 Task: Add Good Foods Feta Cucumber Dip to the cart.
Action: Mouse moved to (979, 305)
Screenshot: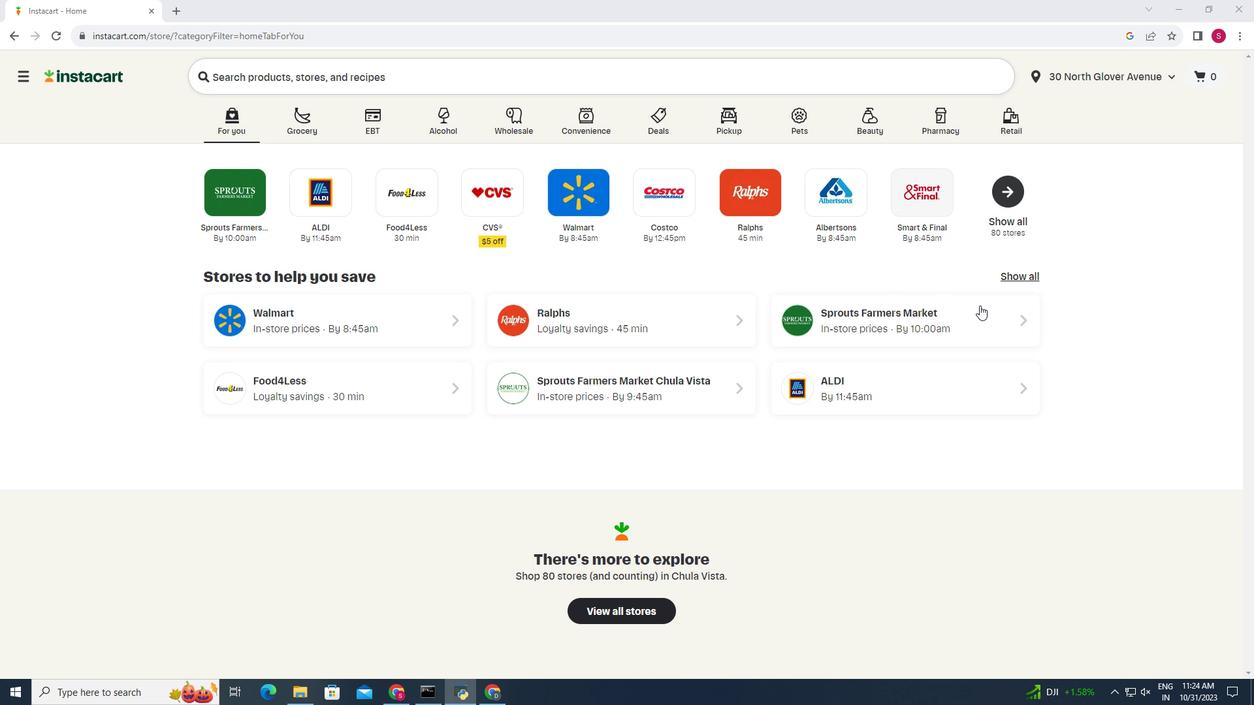 
Action: Mouse pressed left at (979, 305)
Screenshot: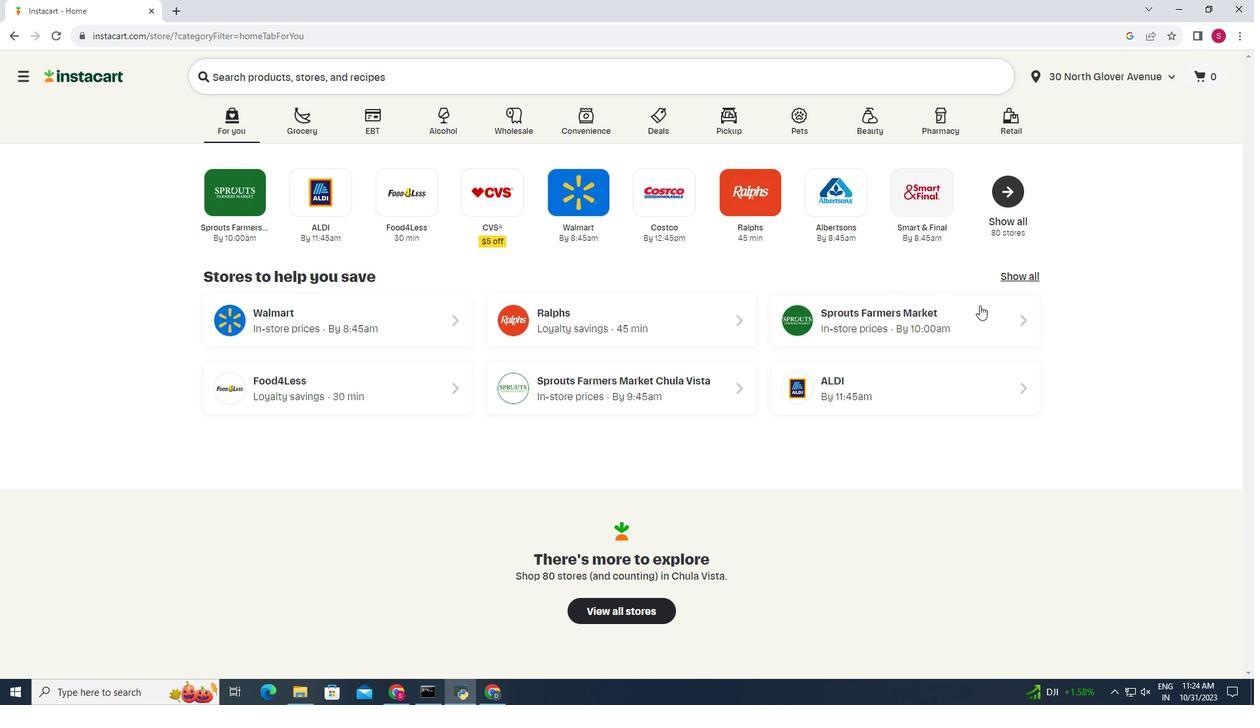 
Action: Mouse moved to (76, 566)
Screenshot: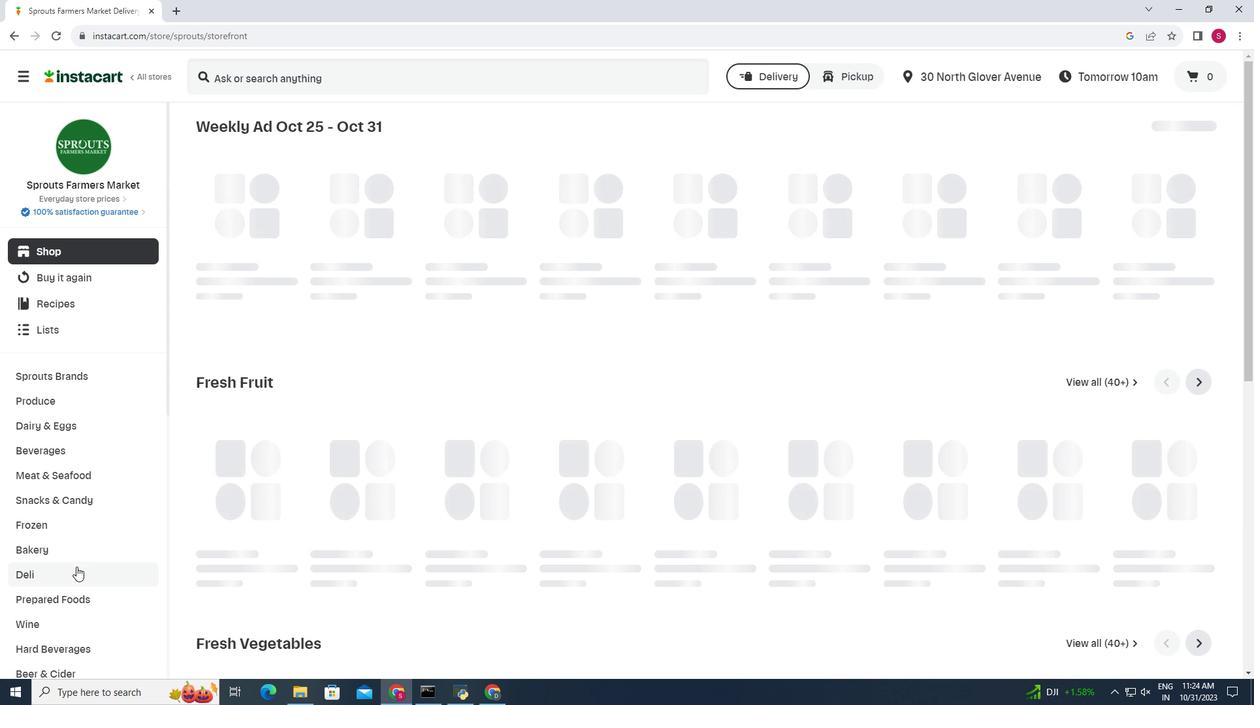 
Action: Mouse pressed left at (76, 566)
Screenshot: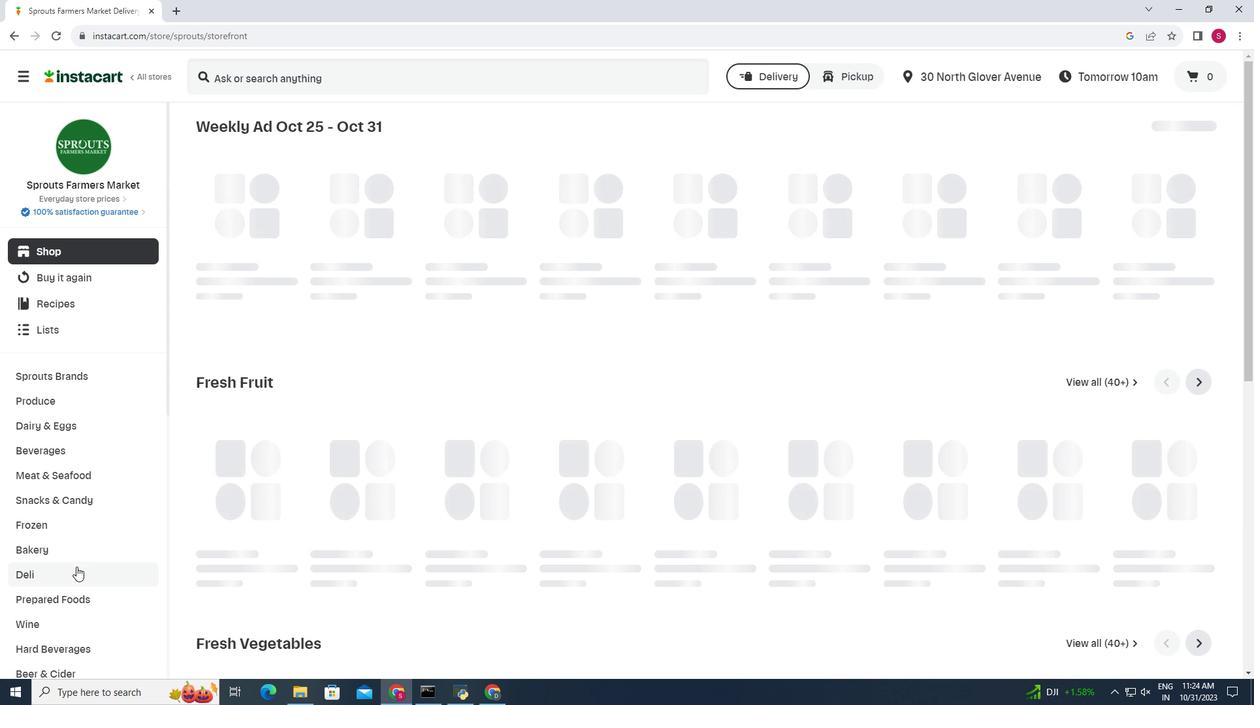 
Action: Mouse moved to (419, 163)
Screenshot: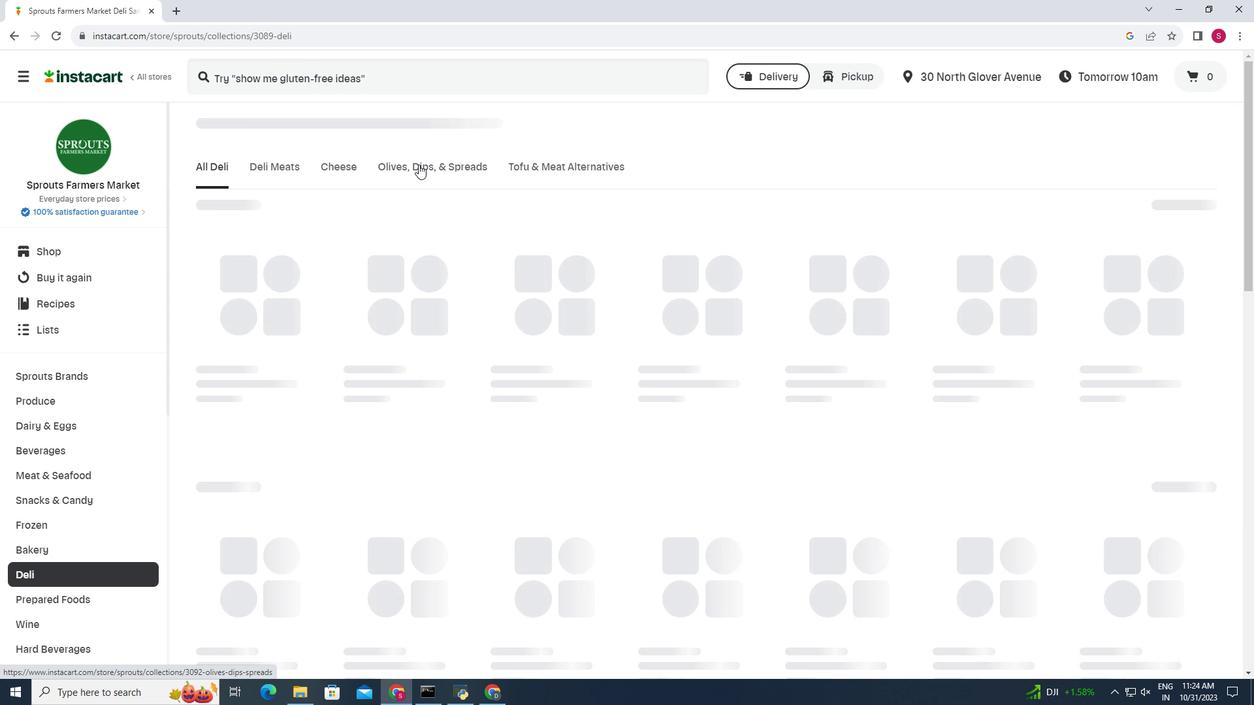 
Action: Mouse pressed left at (419, 163)
Screenshot: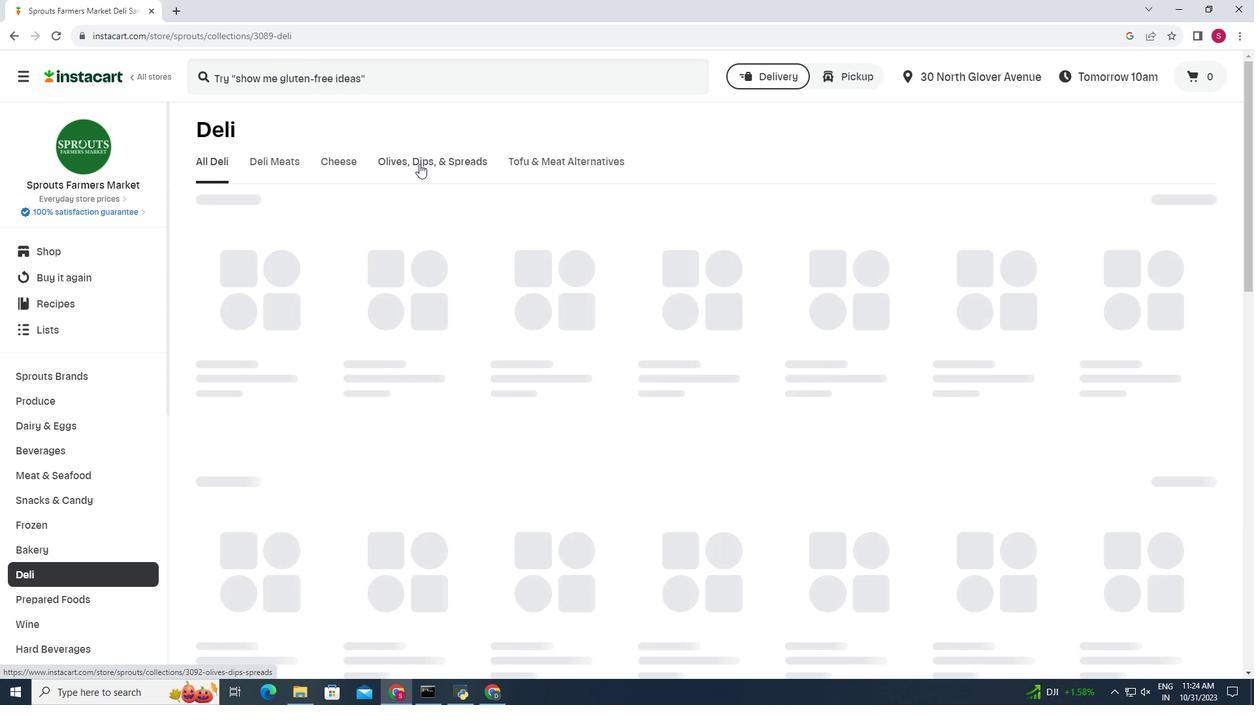 
Action: Mouse moved to (715, 209)
Screenshot: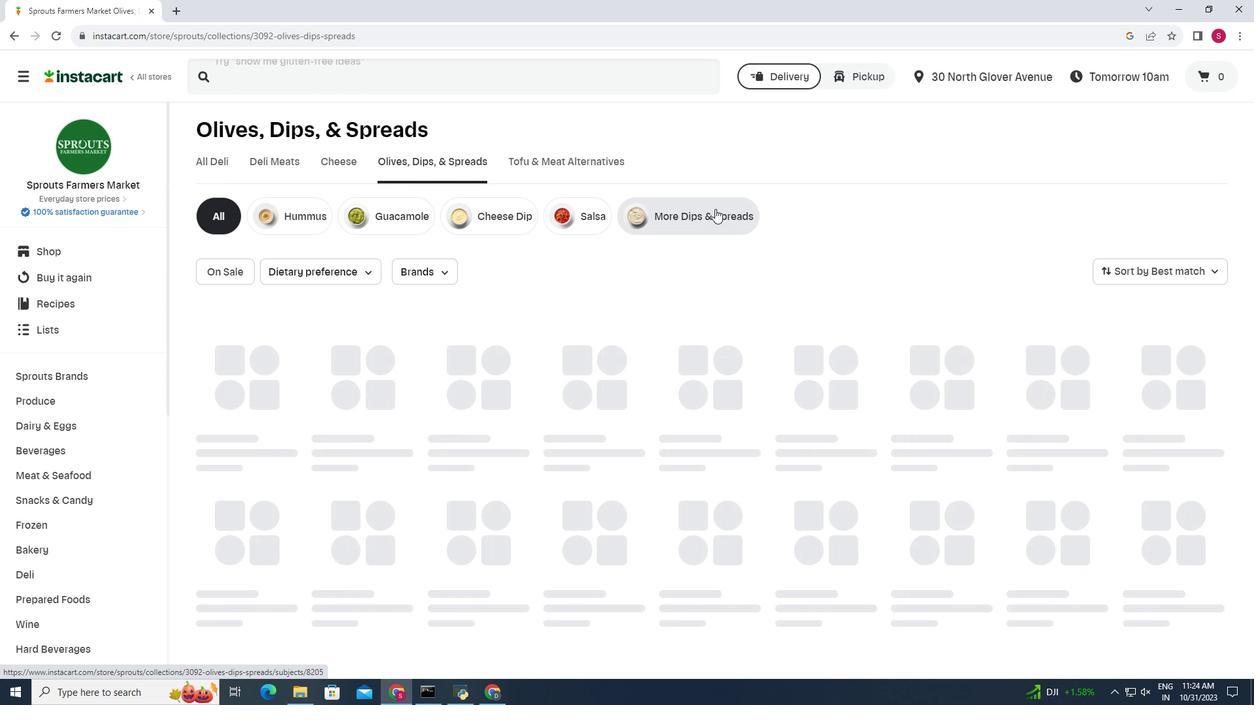 
Action: Mouse pressed left at (715, 209)
Screenshot: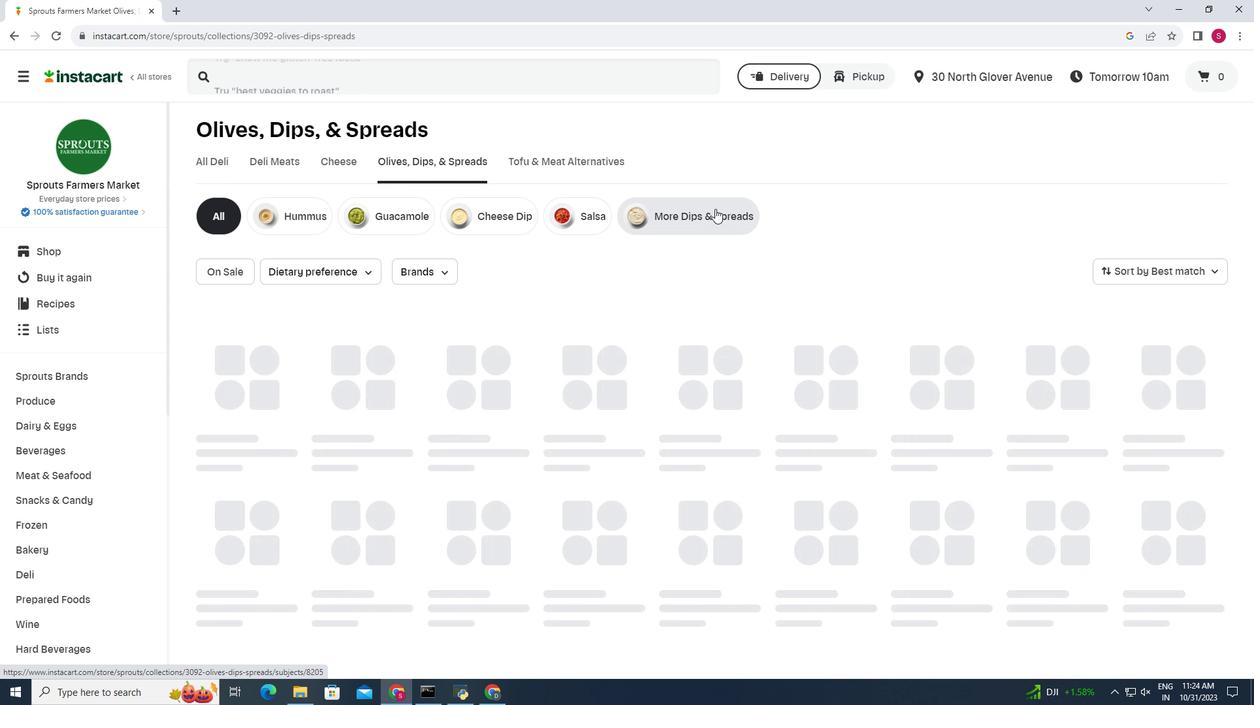 
Action: Mouse moved to (201, 339)
Screenshot: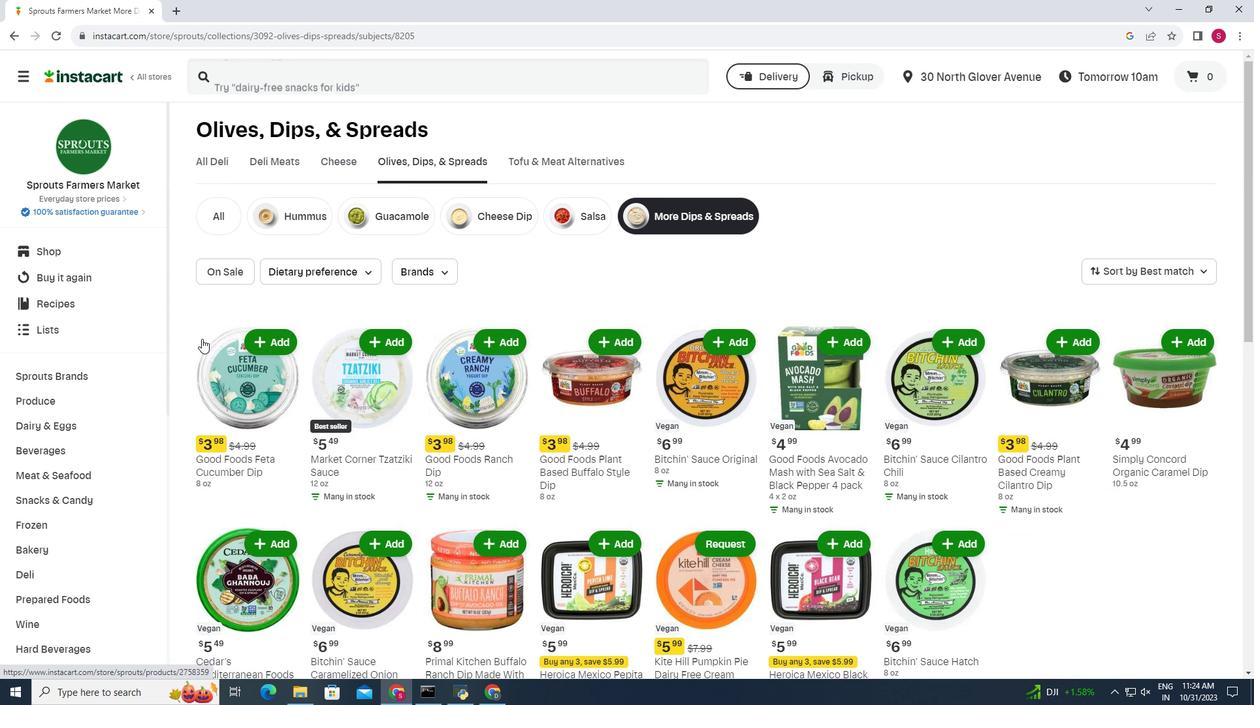 
Action: Mouse scrolled (201, 338) with delta (0, 0)
Screenshot: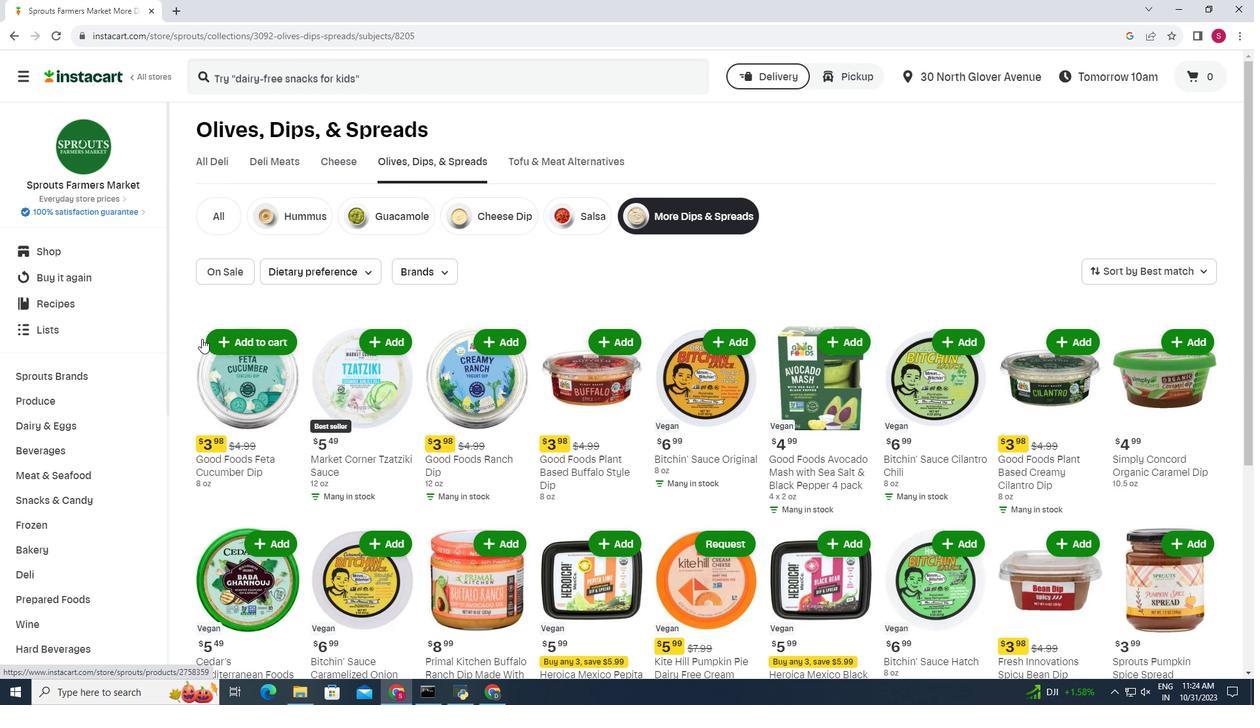 
Action: Mouse moved to (259, 276)
Screenshot: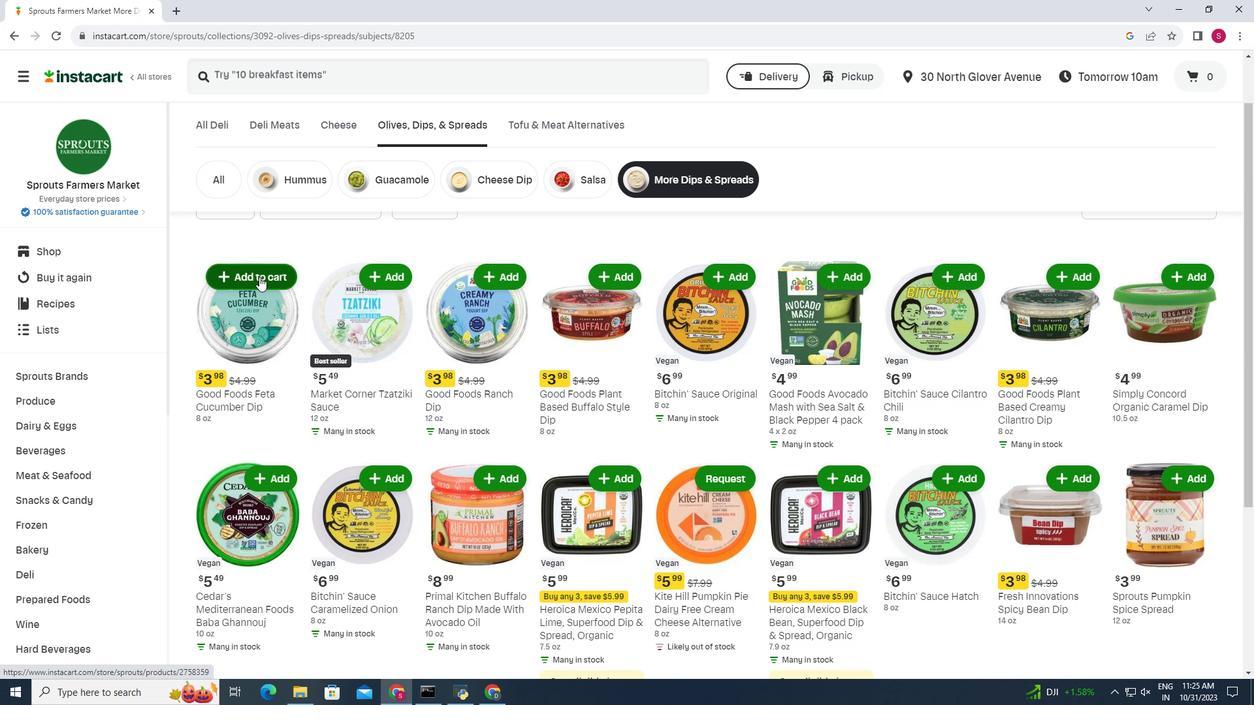 
Action: Mouse pressed left at (259, 276)
Screenshot: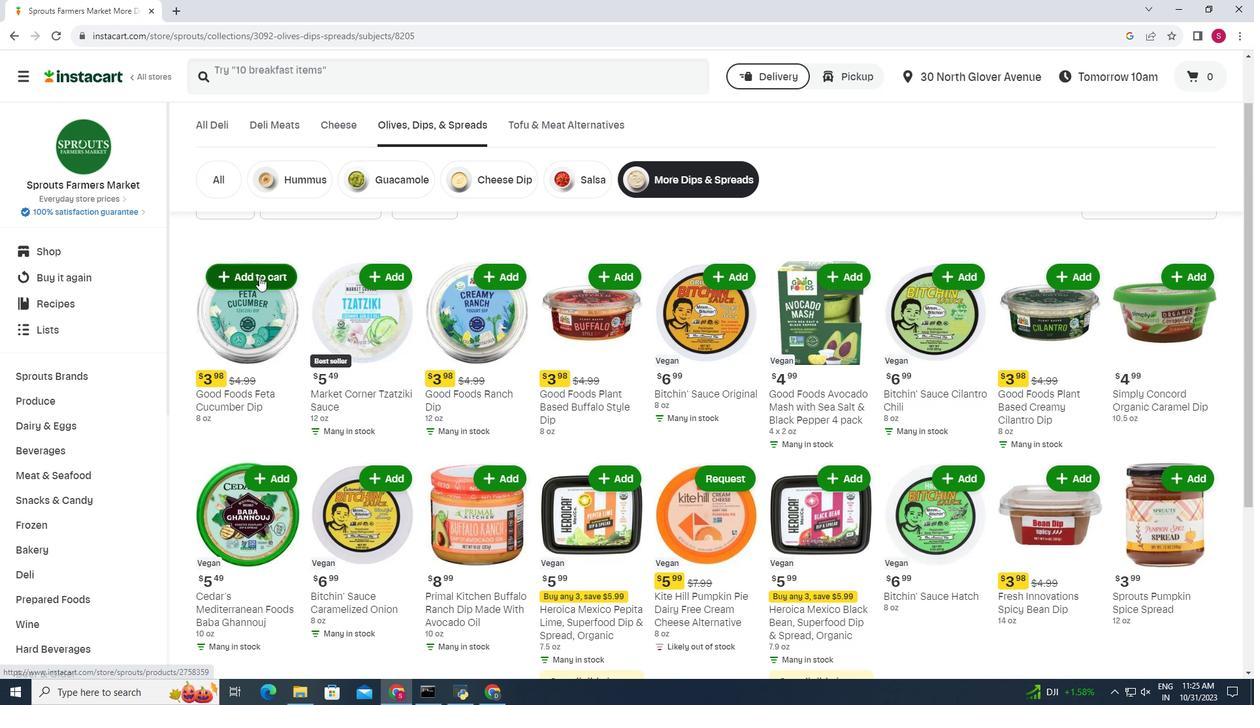 
Action: Mouse moved to (271, 249)
Screenshot: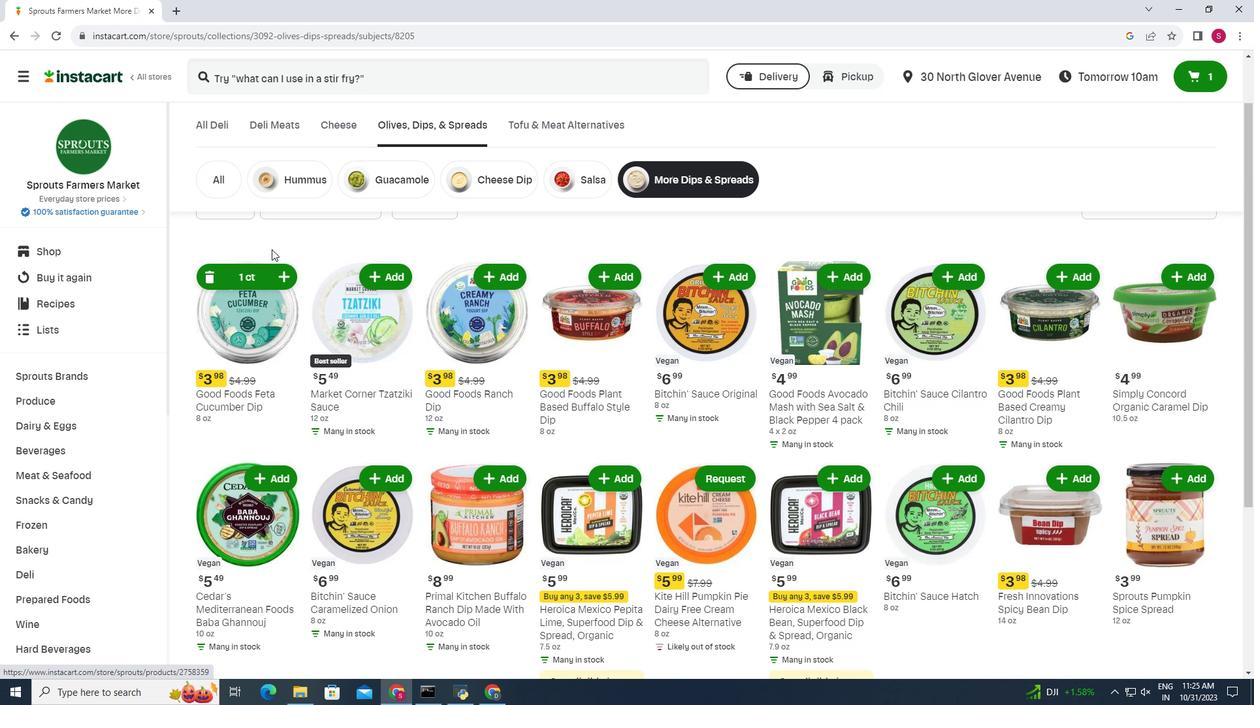 
